 Task: Add Denco Sow Good Neat Clip Toenail Clipper to the cart.
Action: Mouse moved to (324, 148)
Screenshot: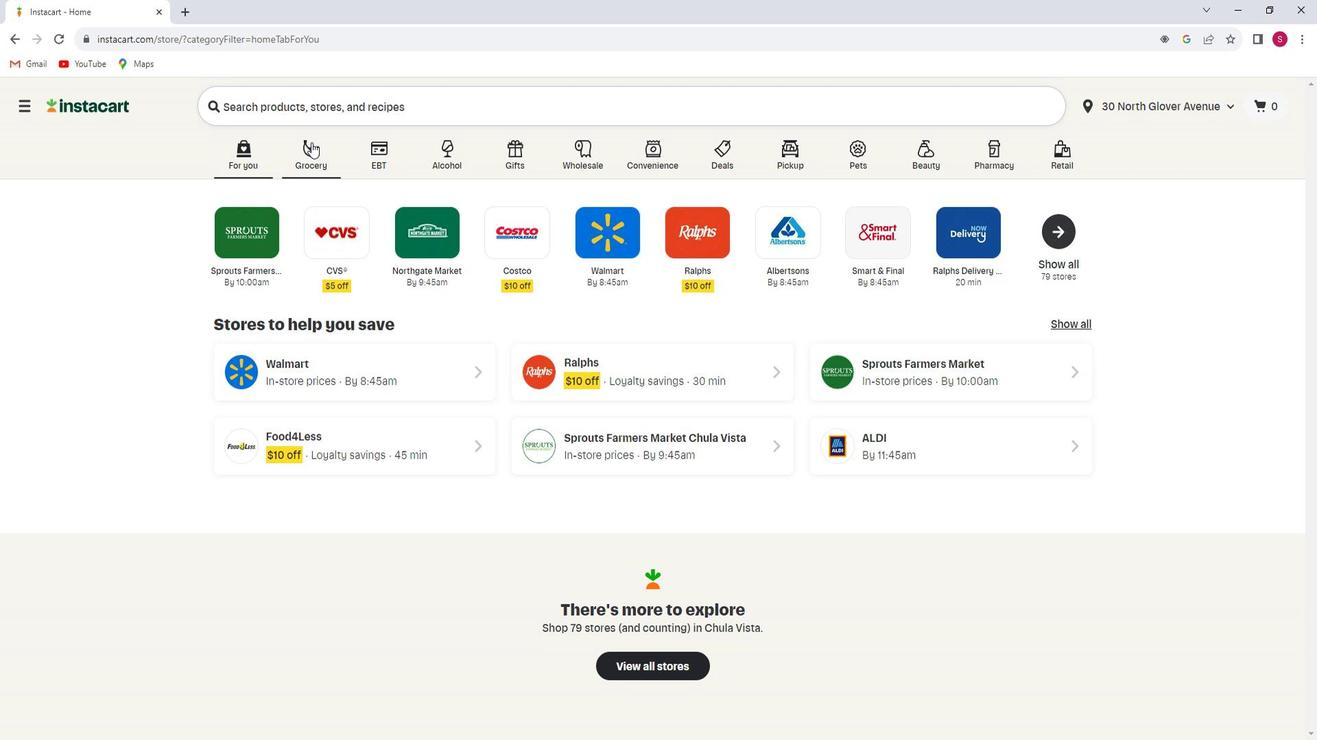 
Action: Mouse pressed left at (324, 148)
Screenshot: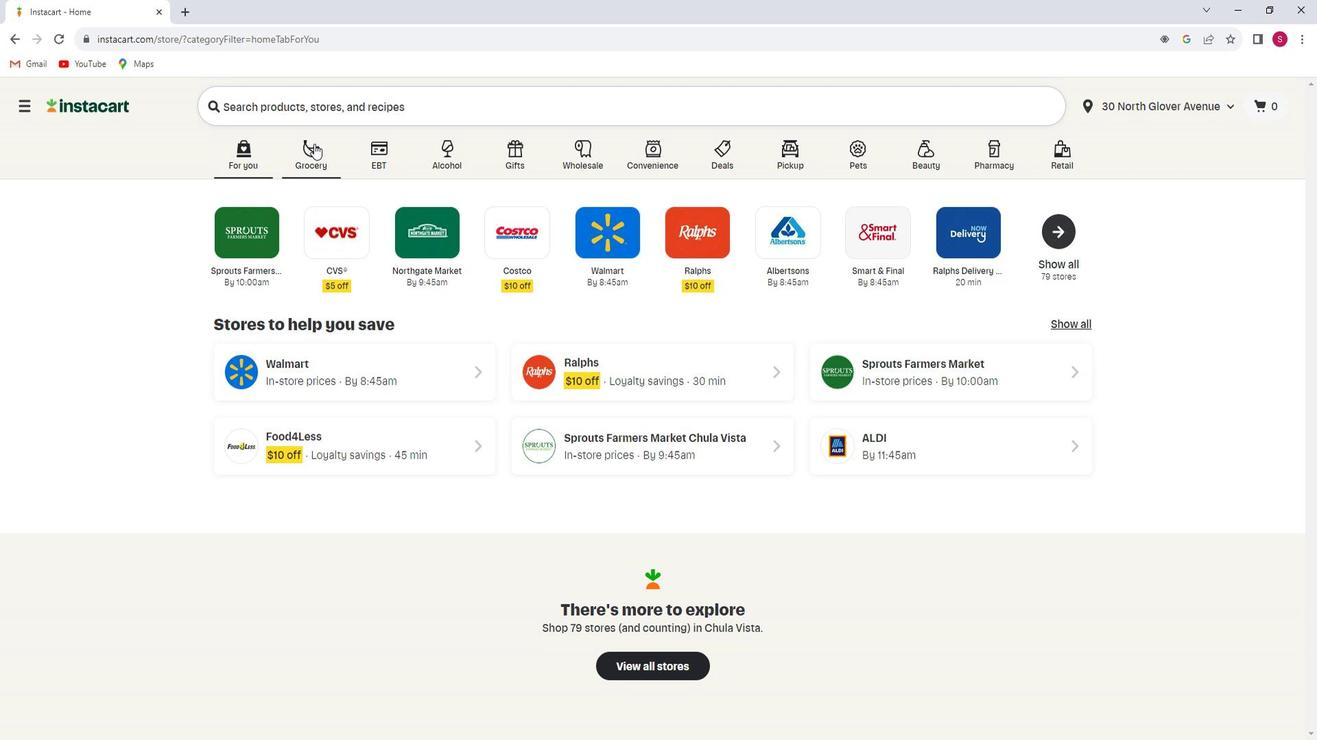 
Action: Mouse moved to (338, 421)
Screenshot: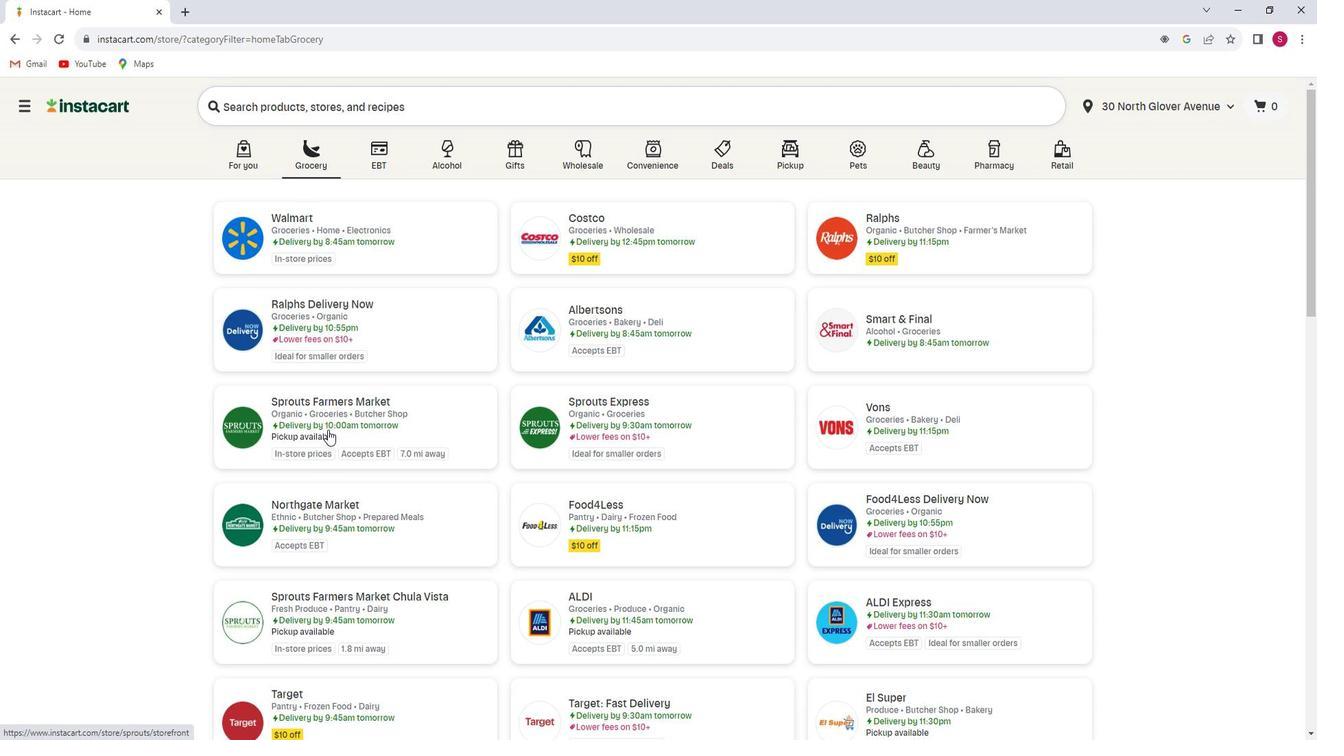 
Action: Mouse pressed left at (338, 421)
Screenshot: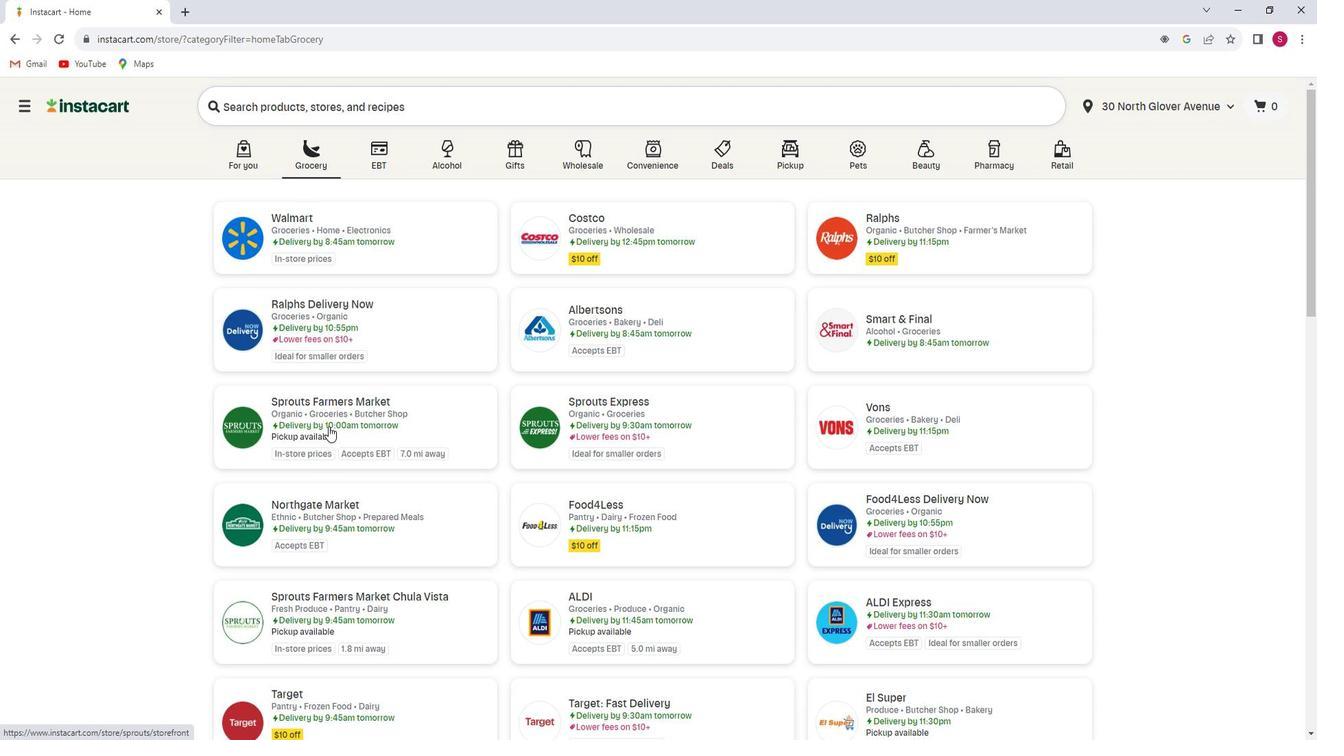
Action: Mouse moved to (102, 445)
Screenshot: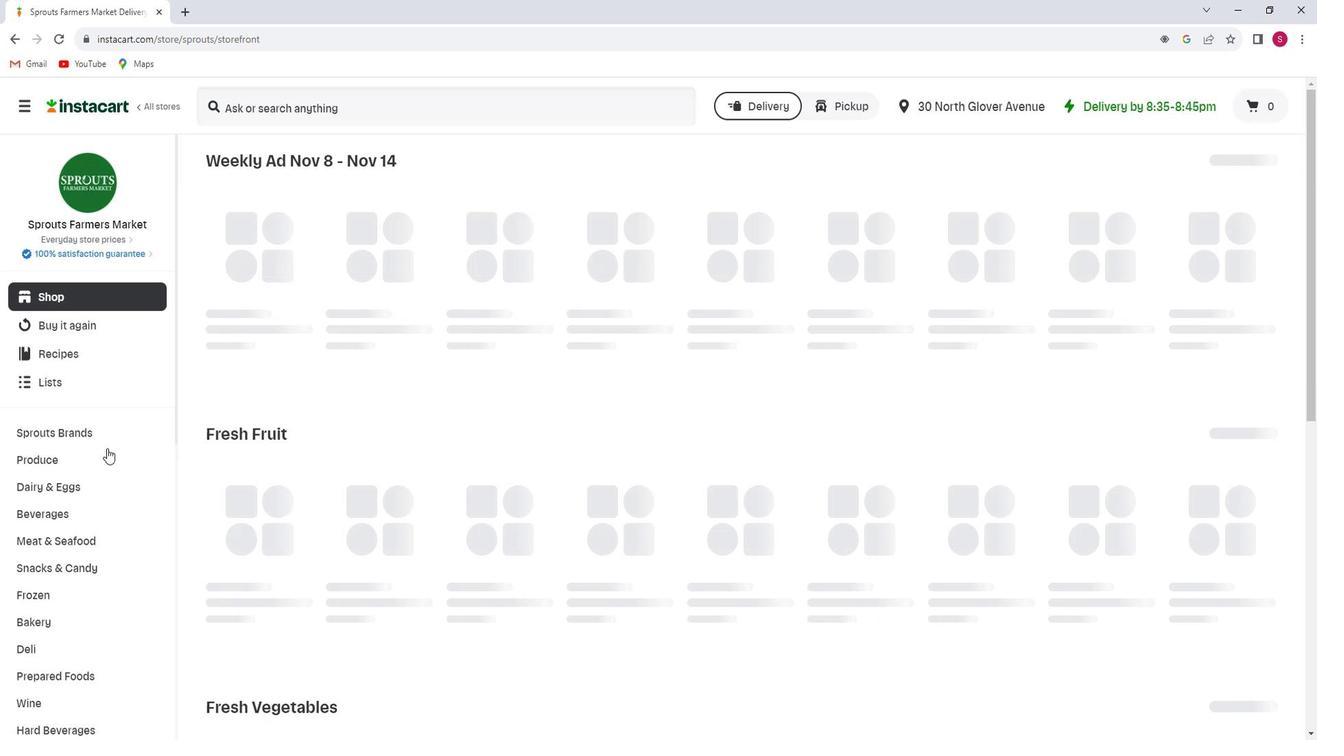 
Action: Mouse scrolled (102, 445) with delta (0, 0)
Screenshot: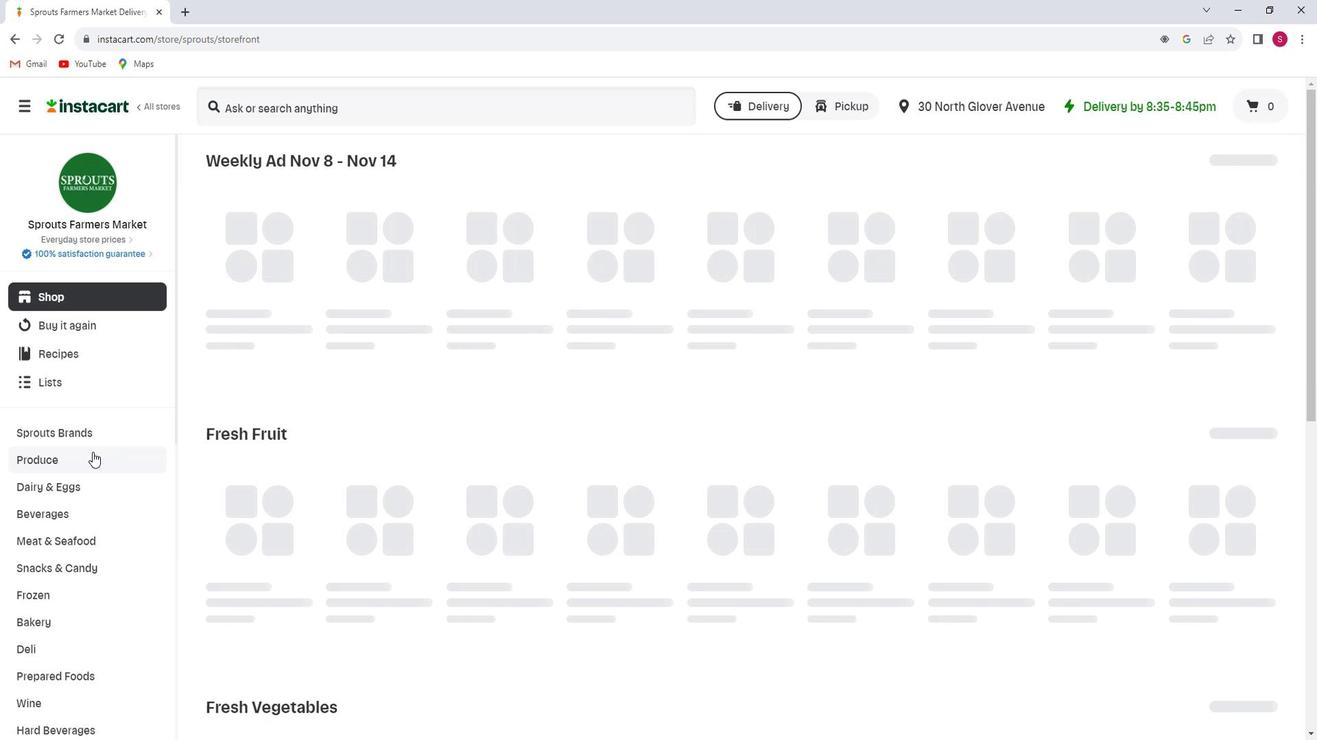
Action: Mouse scrolled (102, 445) with delta (0, 0)
Screenshot: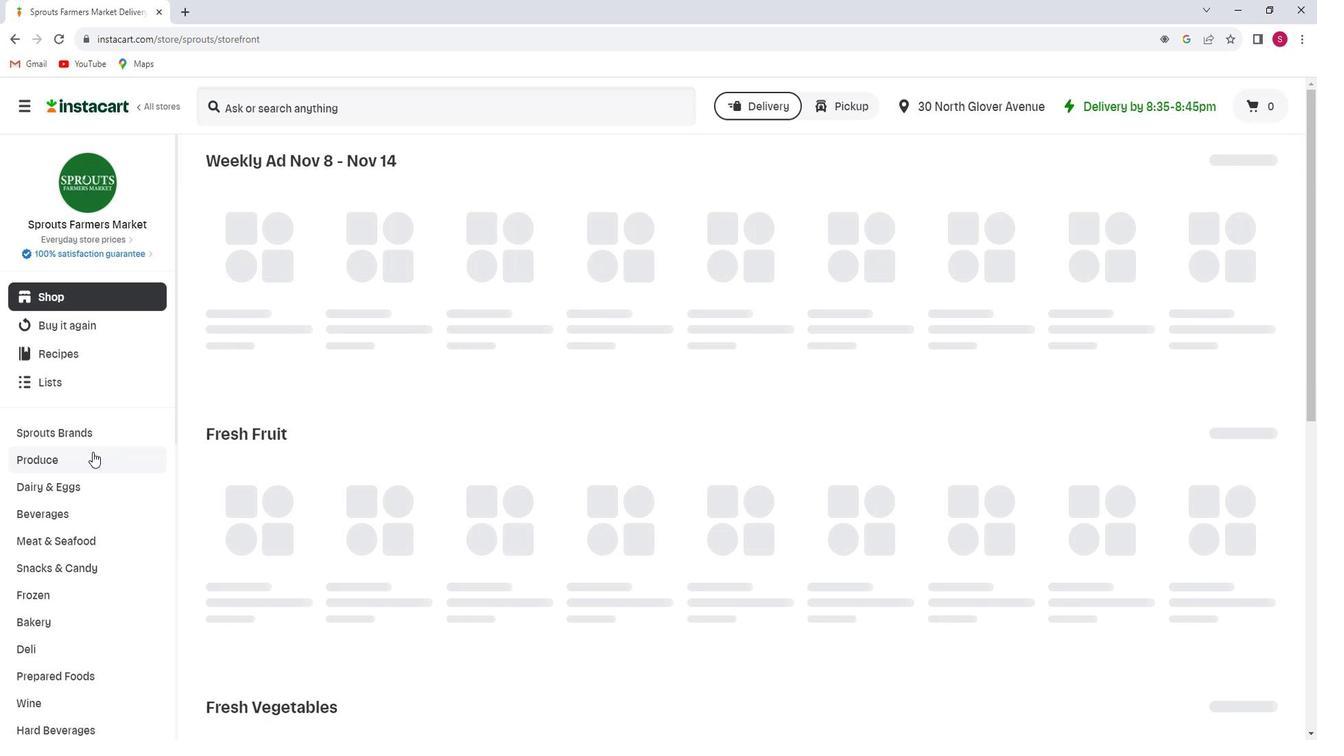 
Action: Mouse moved to (102, 445)
Screenshot: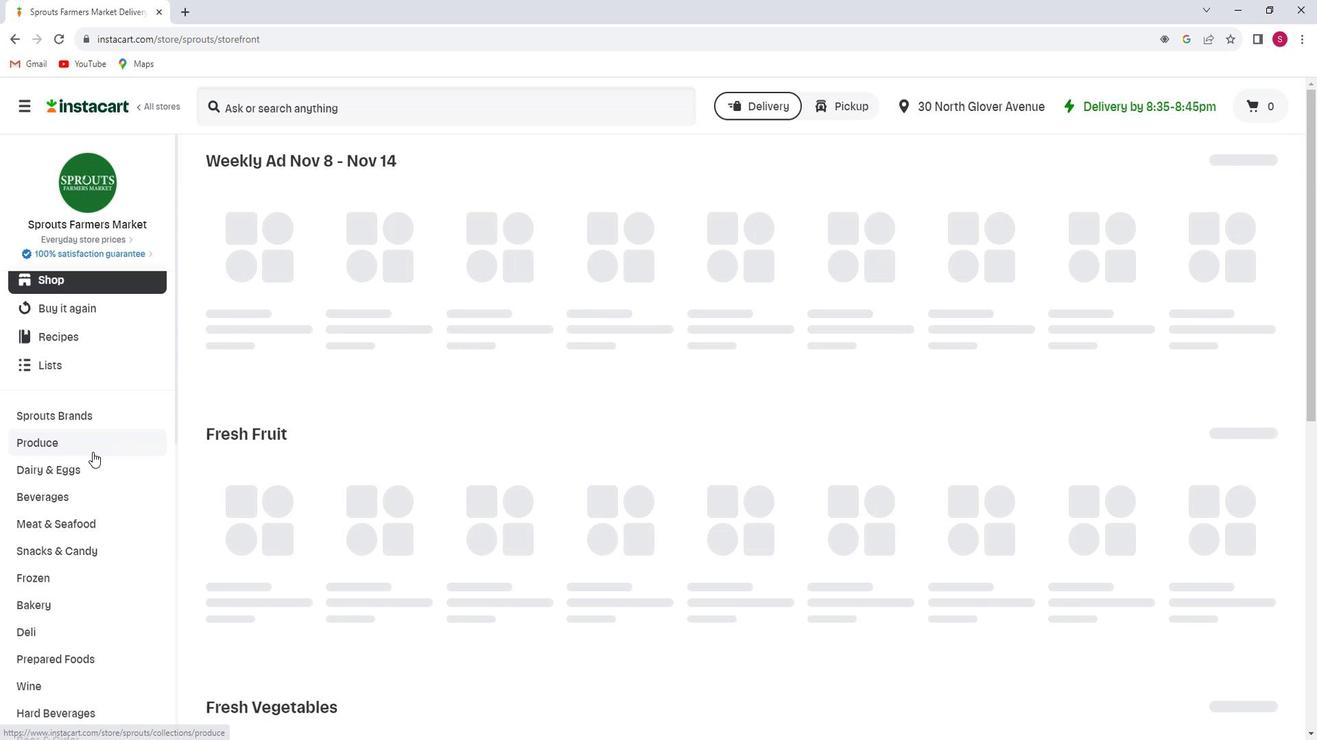 
Action: Mouse scrolled (102, 445) with delta (0, 0)
Screenshot: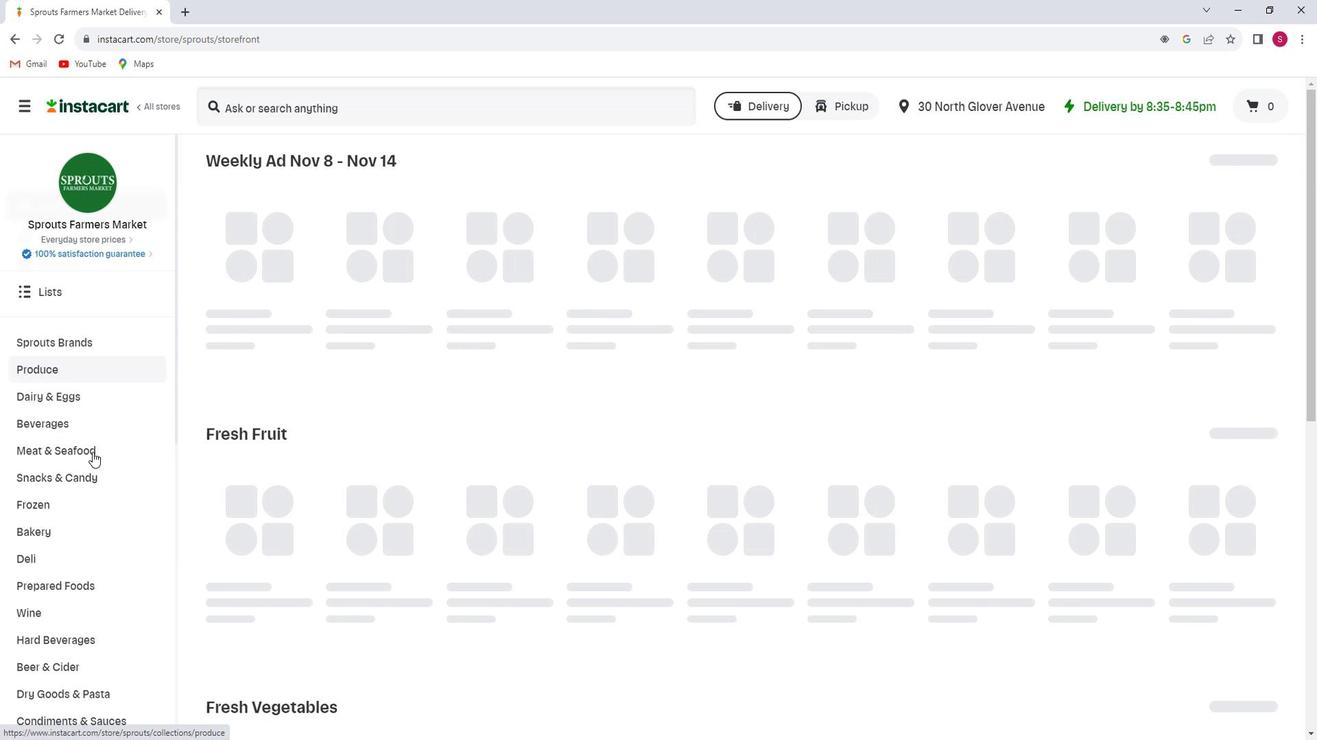 
Action: Mouse scrolled (102, 445) with delta (0, 0)
Screenshot: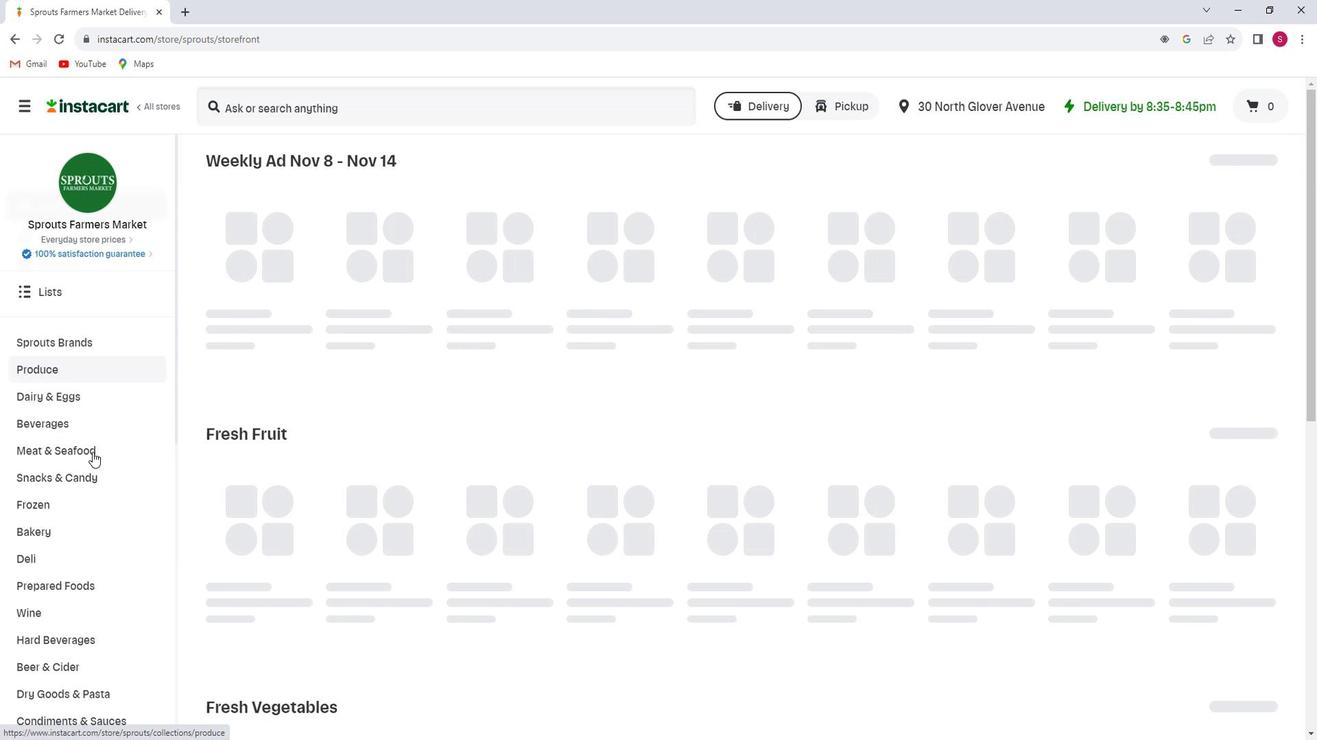 
Action: Mouse scrolled (102, 445) with delta (0, 0)
Screenshot: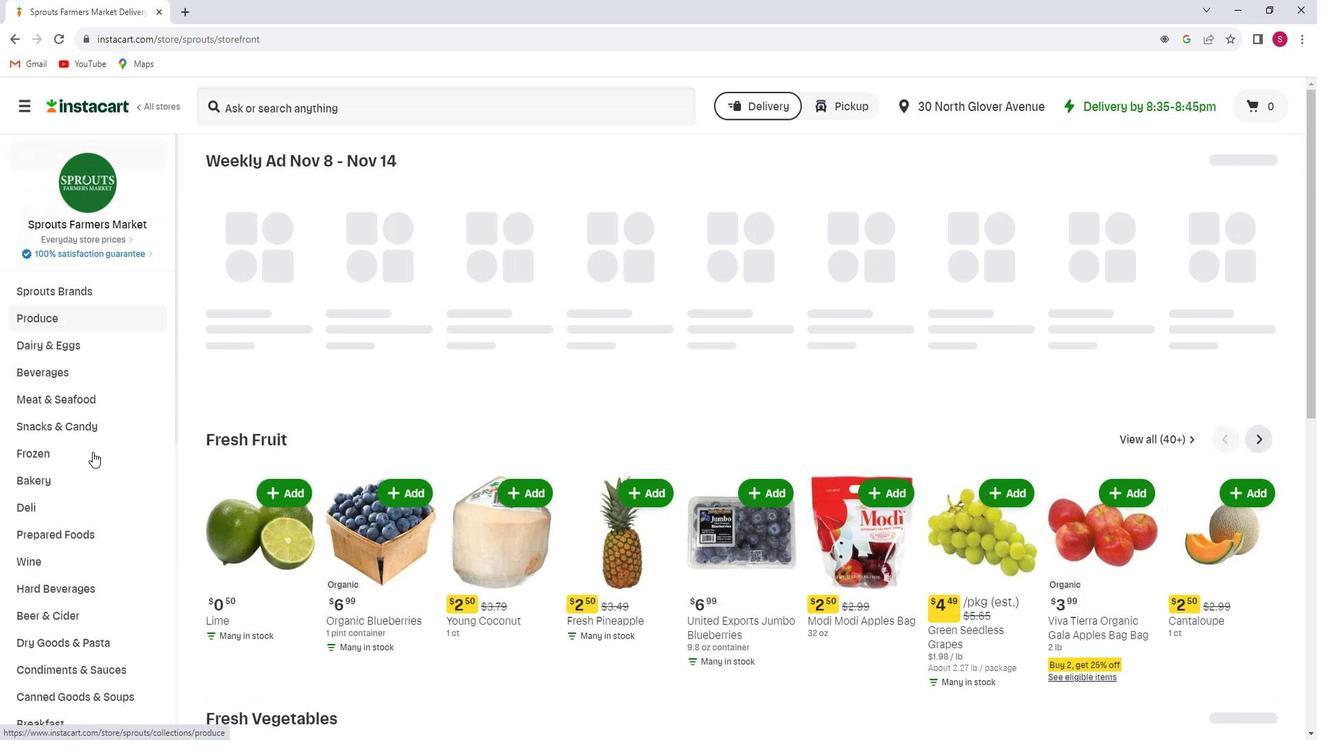 
Action: Mouse moved to (102, 445)
Screenshot: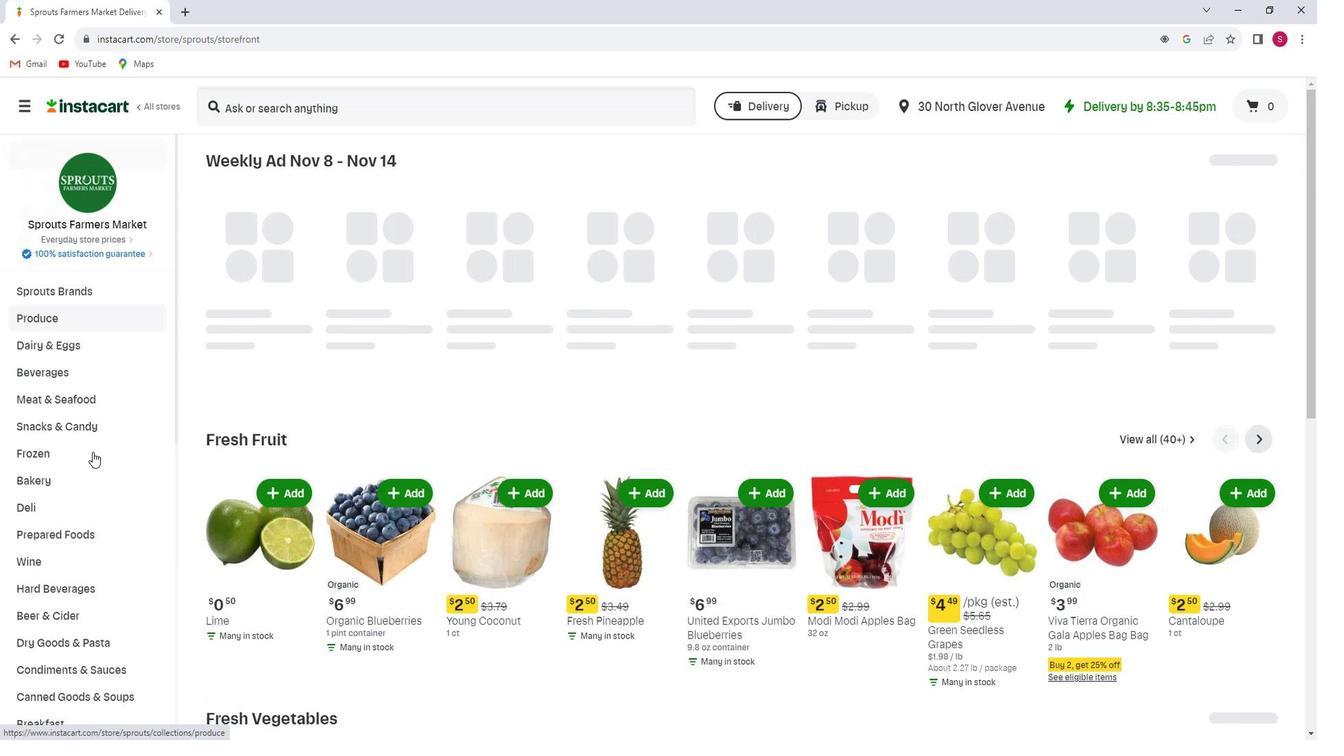 
Action: Mouse scrolled (102, 445) with delta (0, 0)
Screenshot: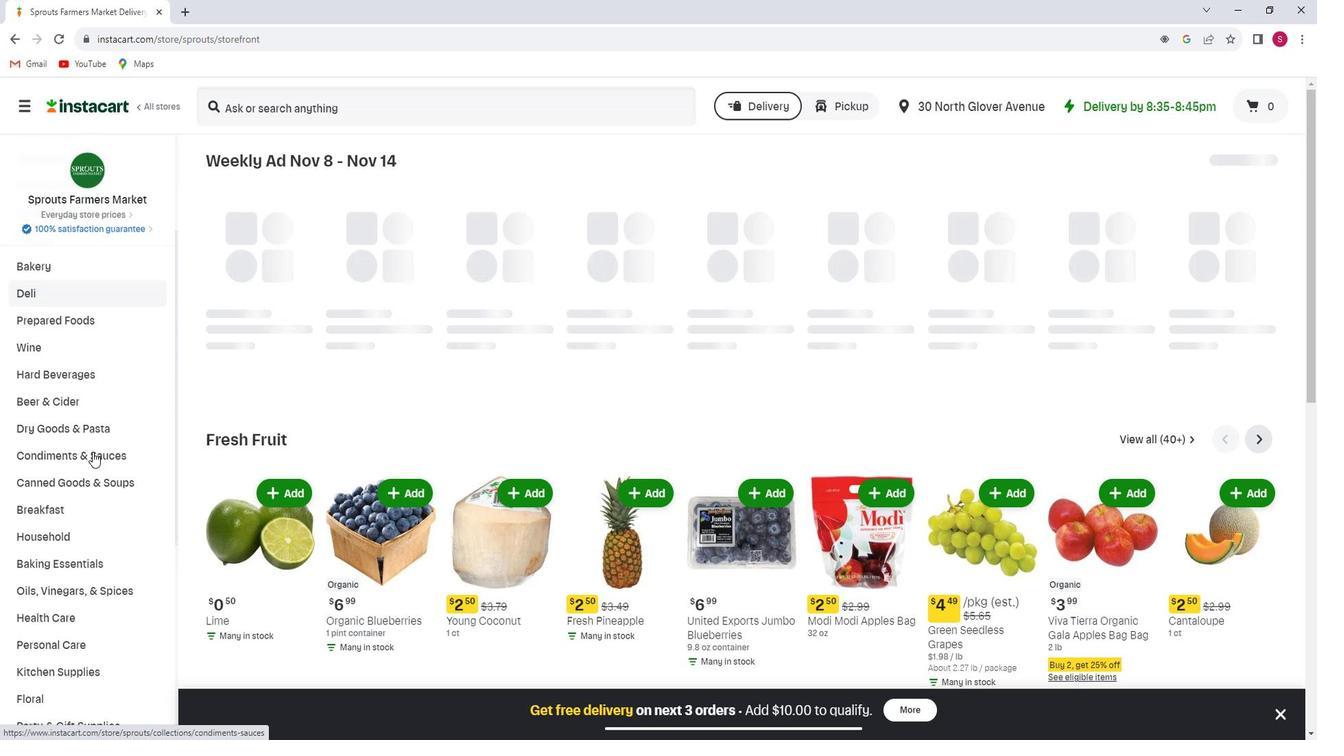 
Action: Mouse moved to (102, 446)
Screenshot: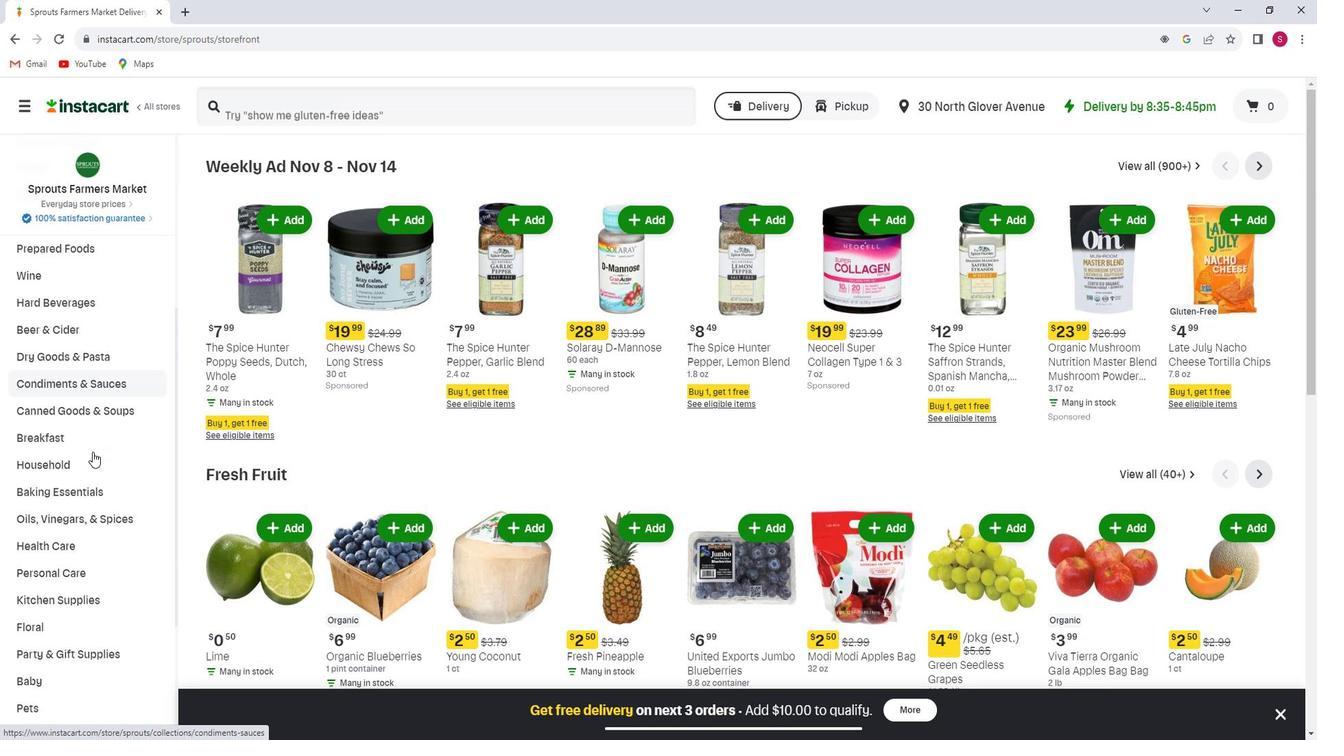 
Action: Mouse scrolled (102, 445) with delta (0, 0)
Screenshot: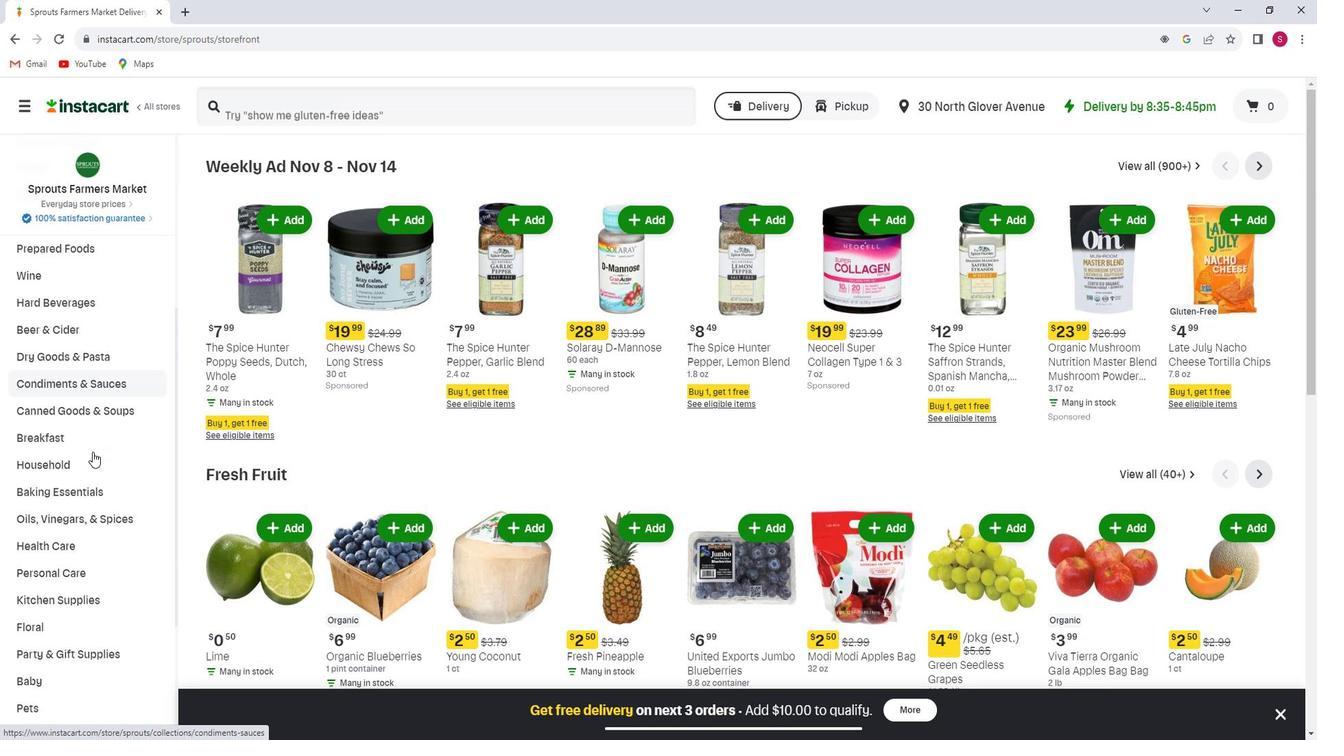 
Action: Mouse moved to (91, 491)
Screenshot: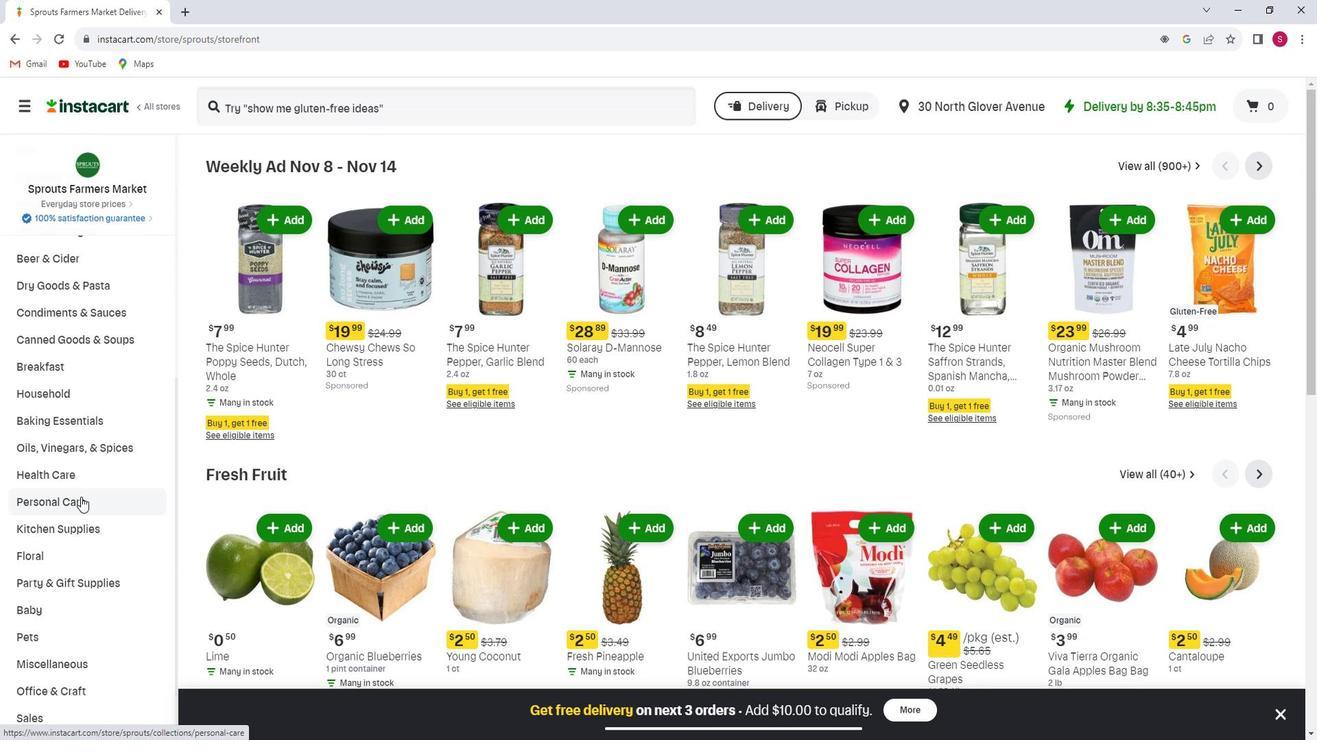 
Action: Mouse pressed left at (91, 491)
Screenshot: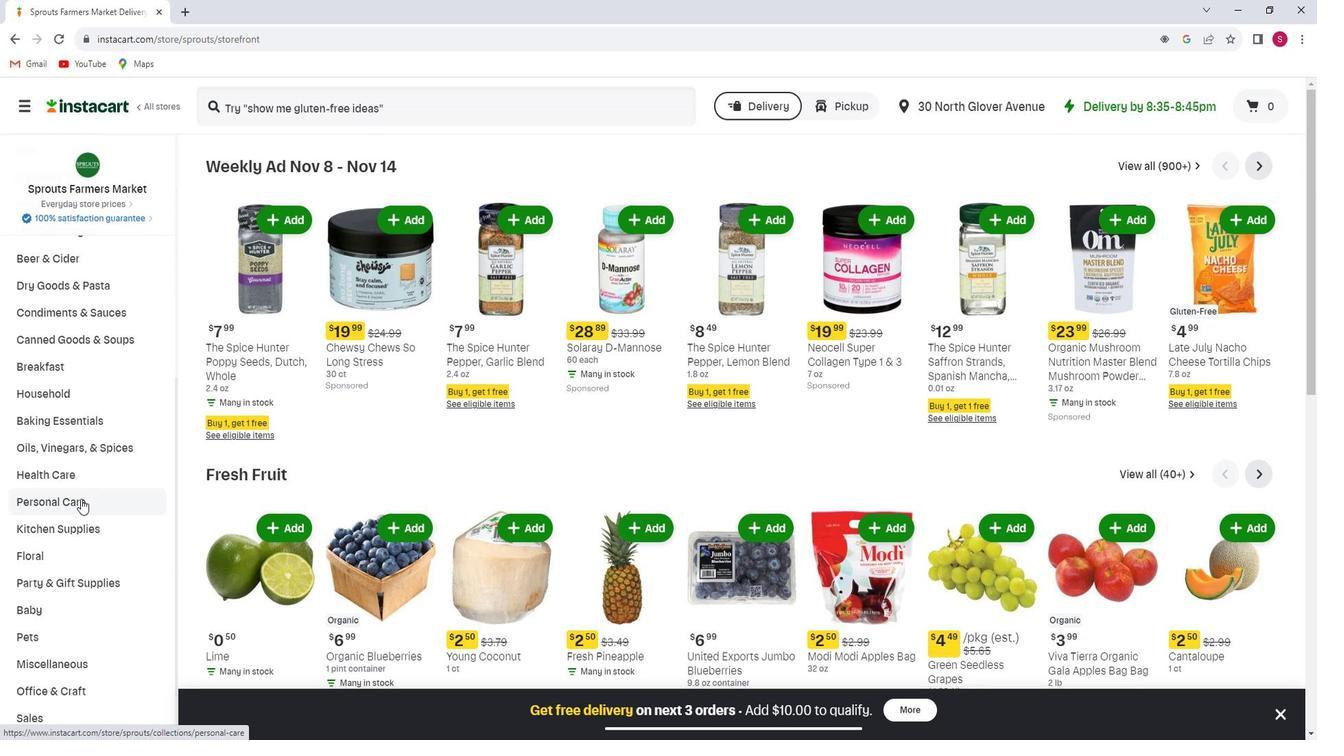 
Action: Mouse moved to (1199, 196)
Screenshot: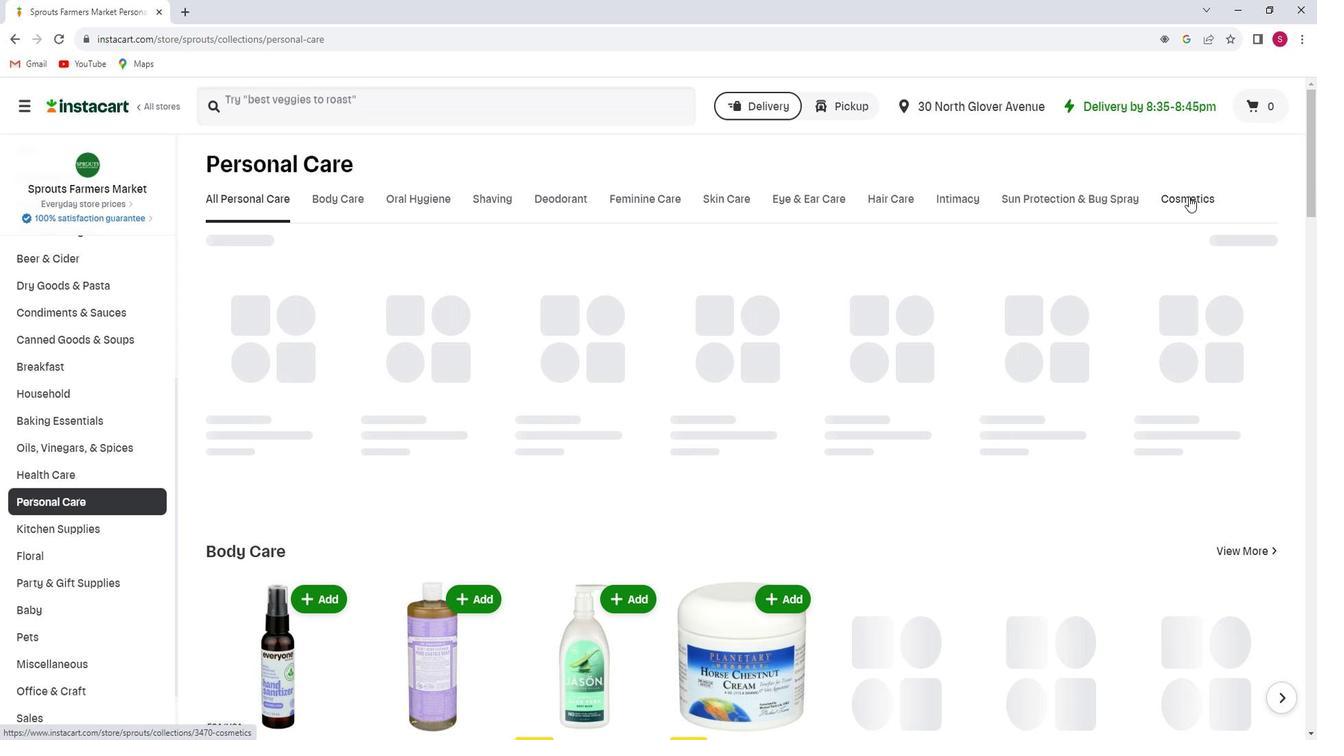 
Action: Mouse pressed left at (1199, 196)
Screenshot: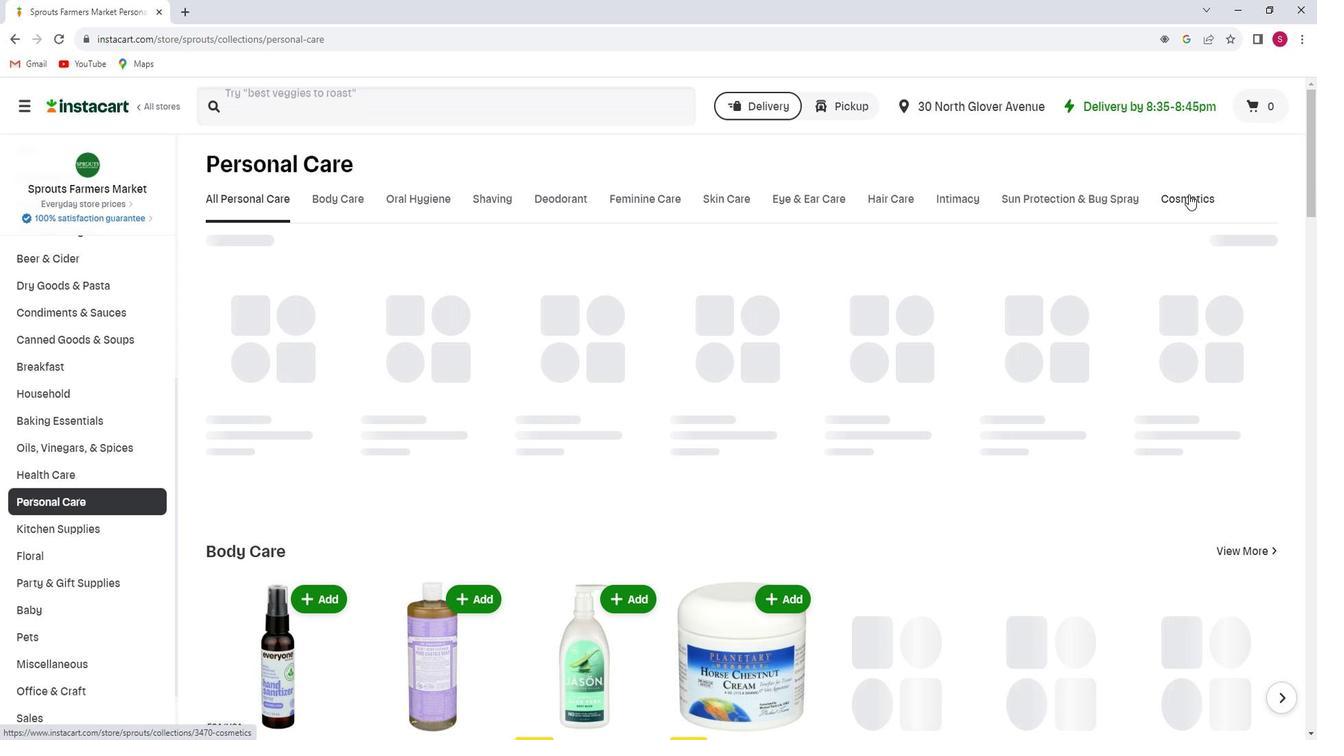 
Action: Mouse moved to (421, 253)
Screenshot: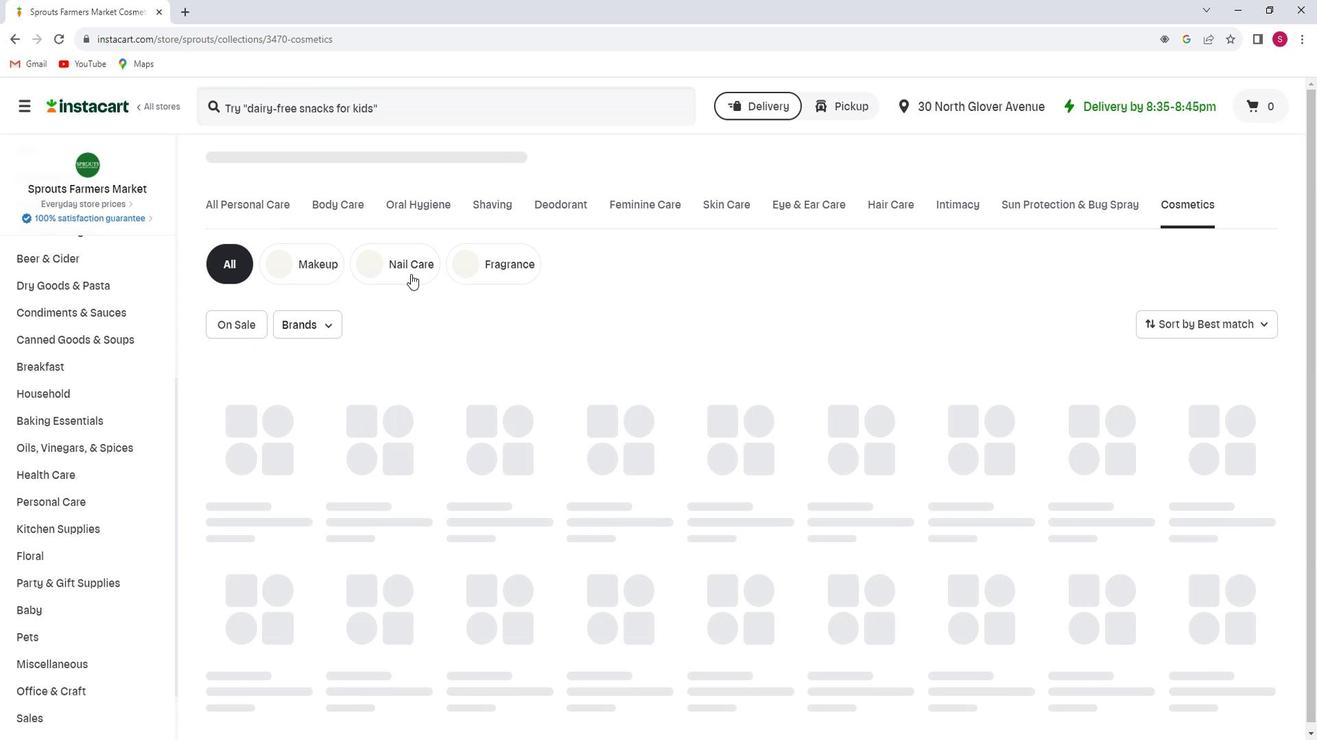 
Action: Mouse pressed left at (421, 253)
Screenshot: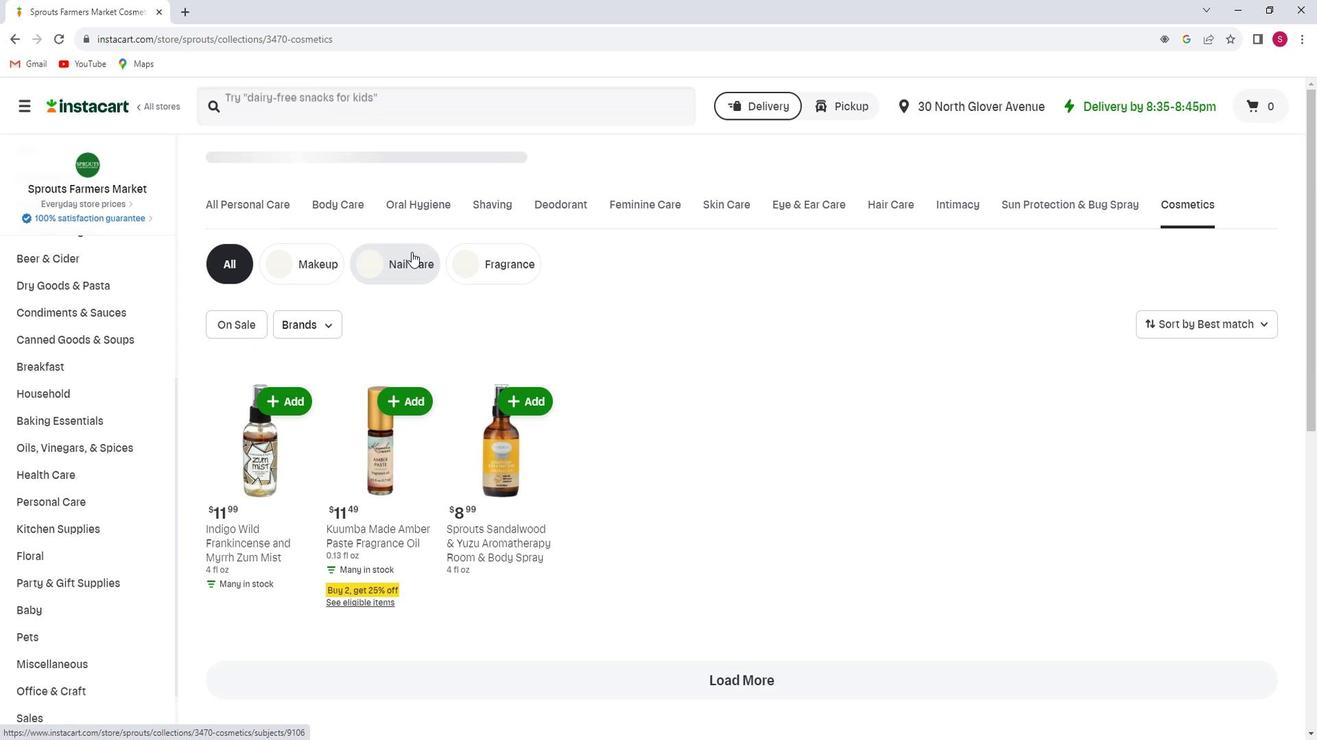 
Action: Mouse moved to (356, 104)
Screenshot: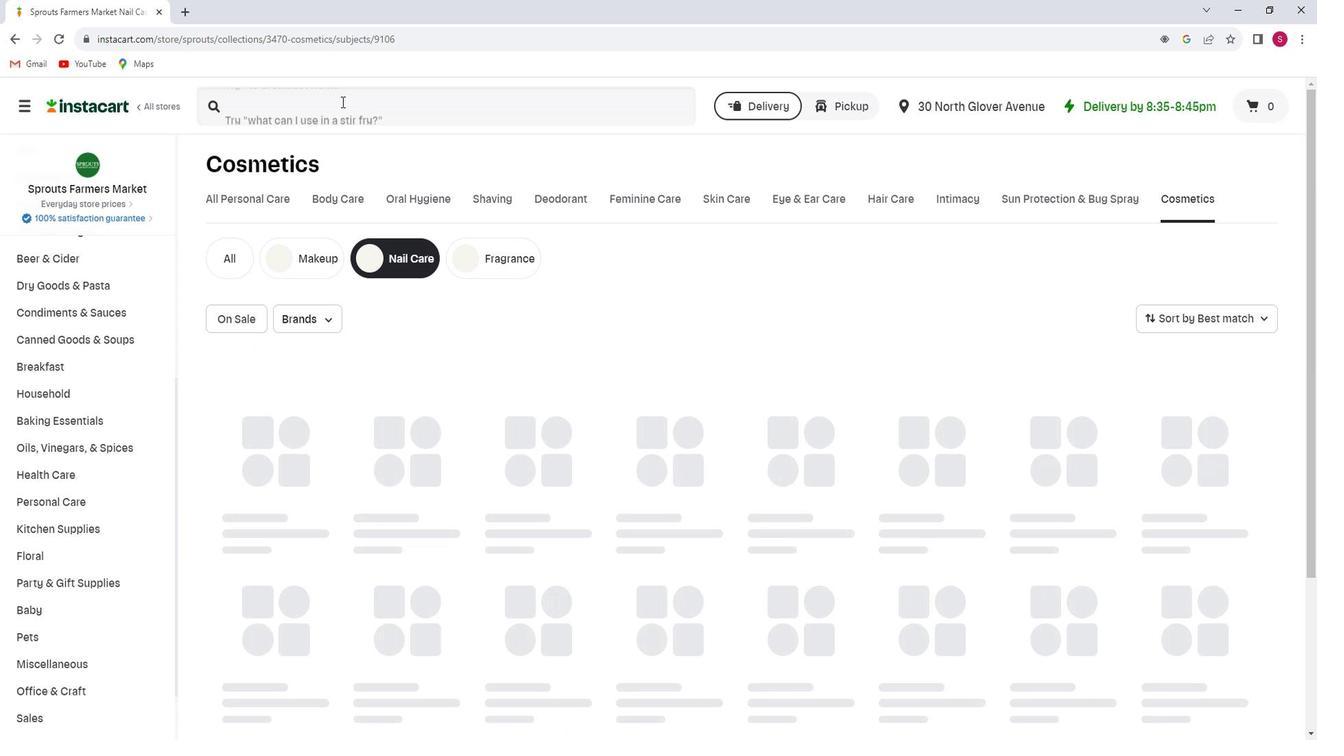 
Action: Mouse pressed left at (356, 104)
Screenshot: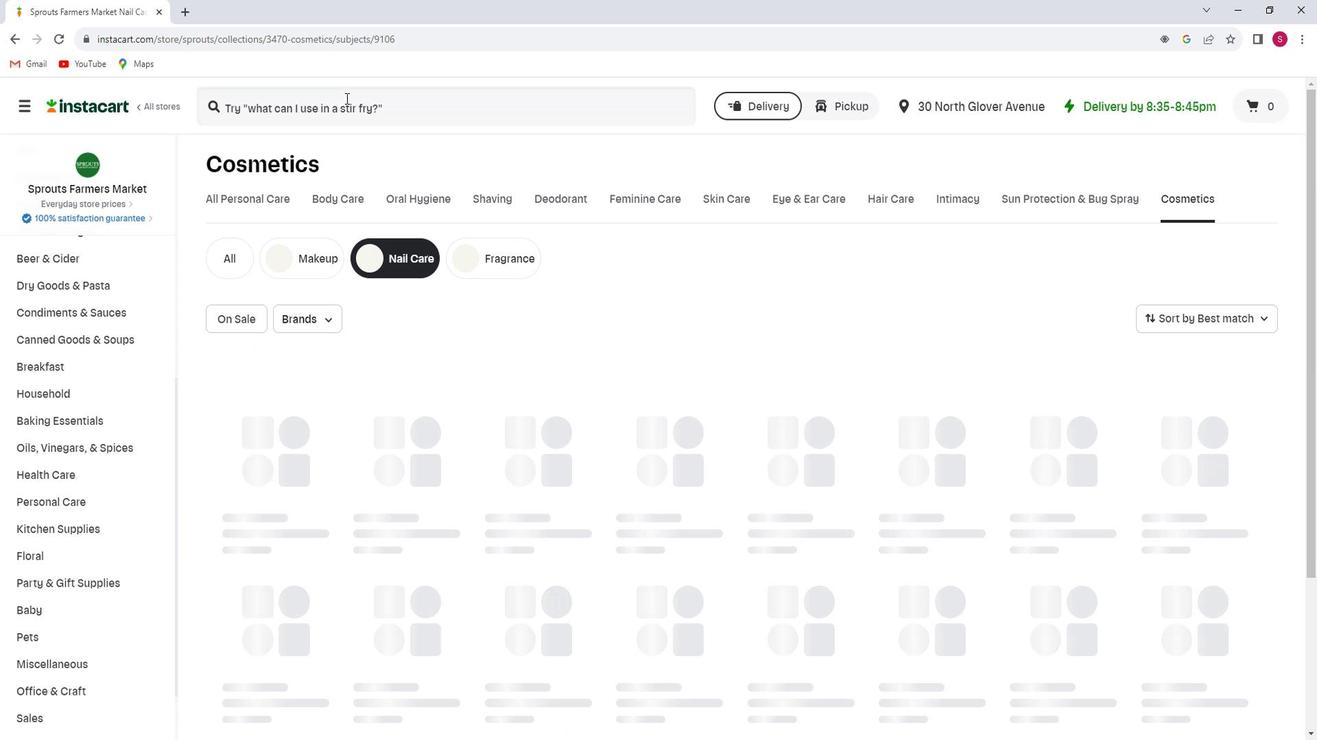
Action: Mouse moved to (309, 47)
Screenshot: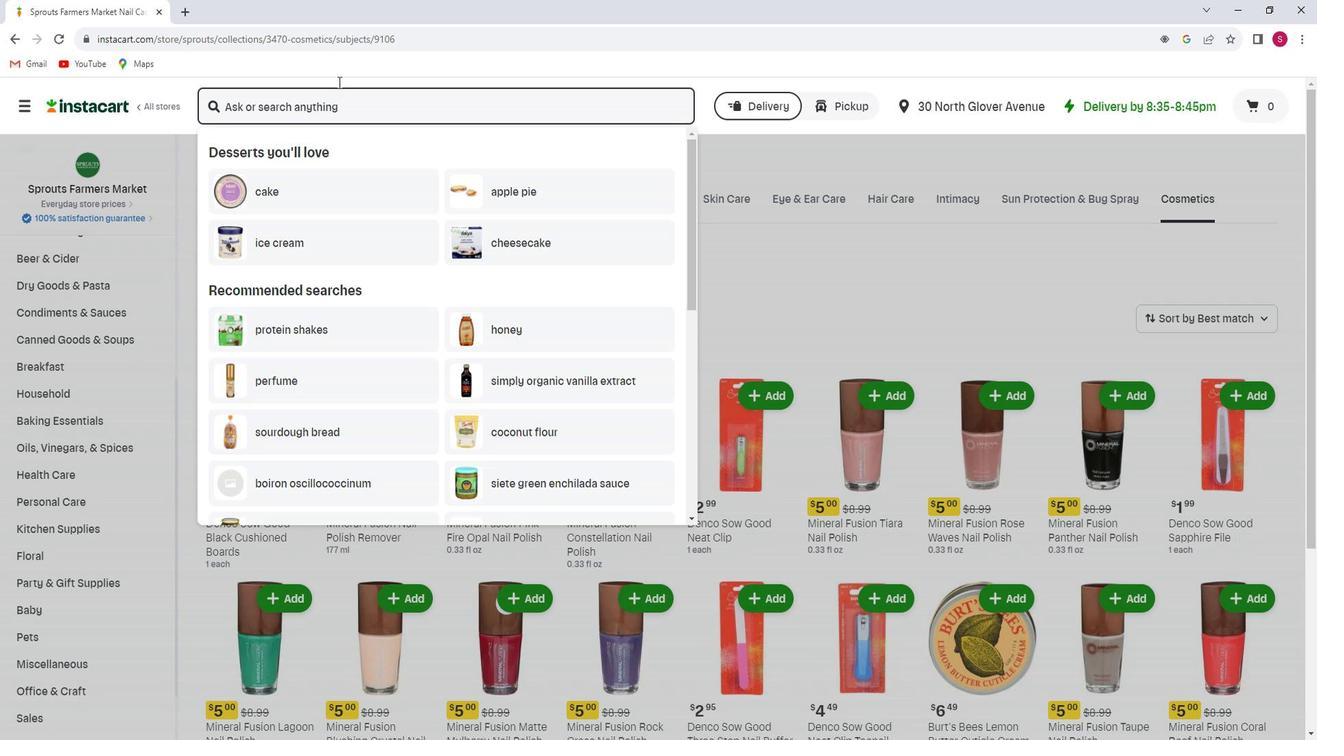 
Action: Key pressed <Key.shift><Key.shift><Key.shift>Denco<Key.space><Key.shift>Sow<Key.space><Key.shift_r><Key.shift_r><Key.shift_r><Key.shift_r><Key.shift_r><Key.shift_r><Key.shift_r><Key.shift_r><Key.shift_r><Key.shift_r><Key.shift_r><Key.shift_r><Key.shift_r><Key.shift_r><Key.shift_r><Key.shift_r>Good<Key.space><Key.shift_r>Neat<Key.space><Key.shift>Clip<Key.space><Key.shift><Key.shift><Key.shift><Key.shift><Key.shift><Key.shift><Key.shift>Ton<Key.backspace>enail<Key.space><Key.shift>Clipper<Key.enter>
Screenshot: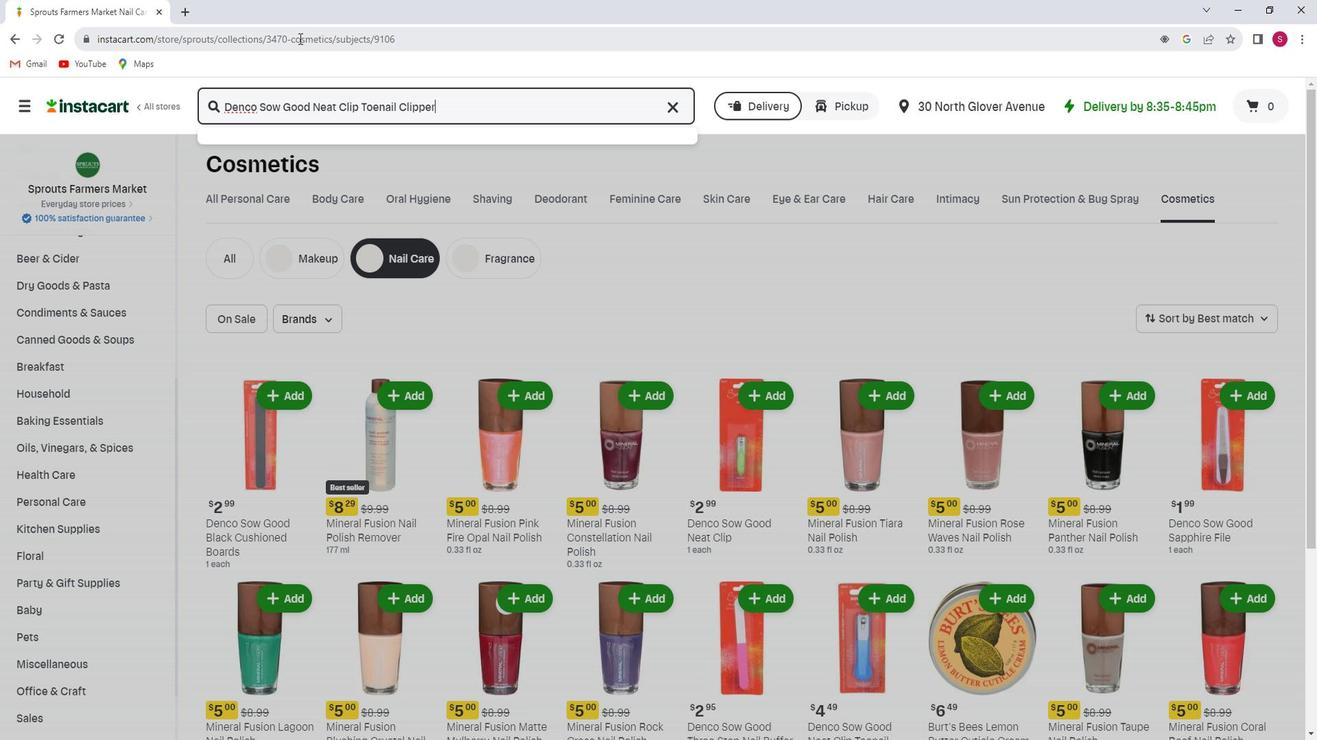 
Action: Mouse moved to (387, 225)
Screenshot: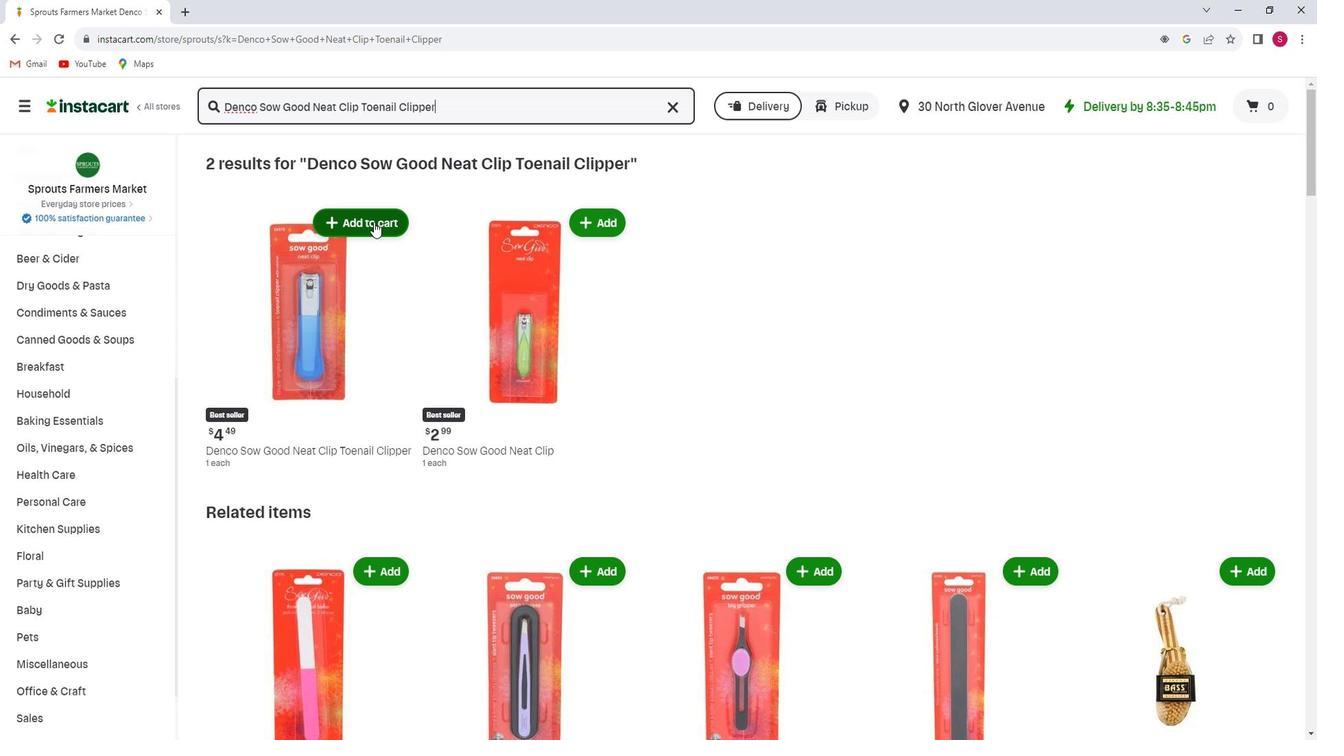 
Action: Mouse pressed left at (387, 225)
Screenshot: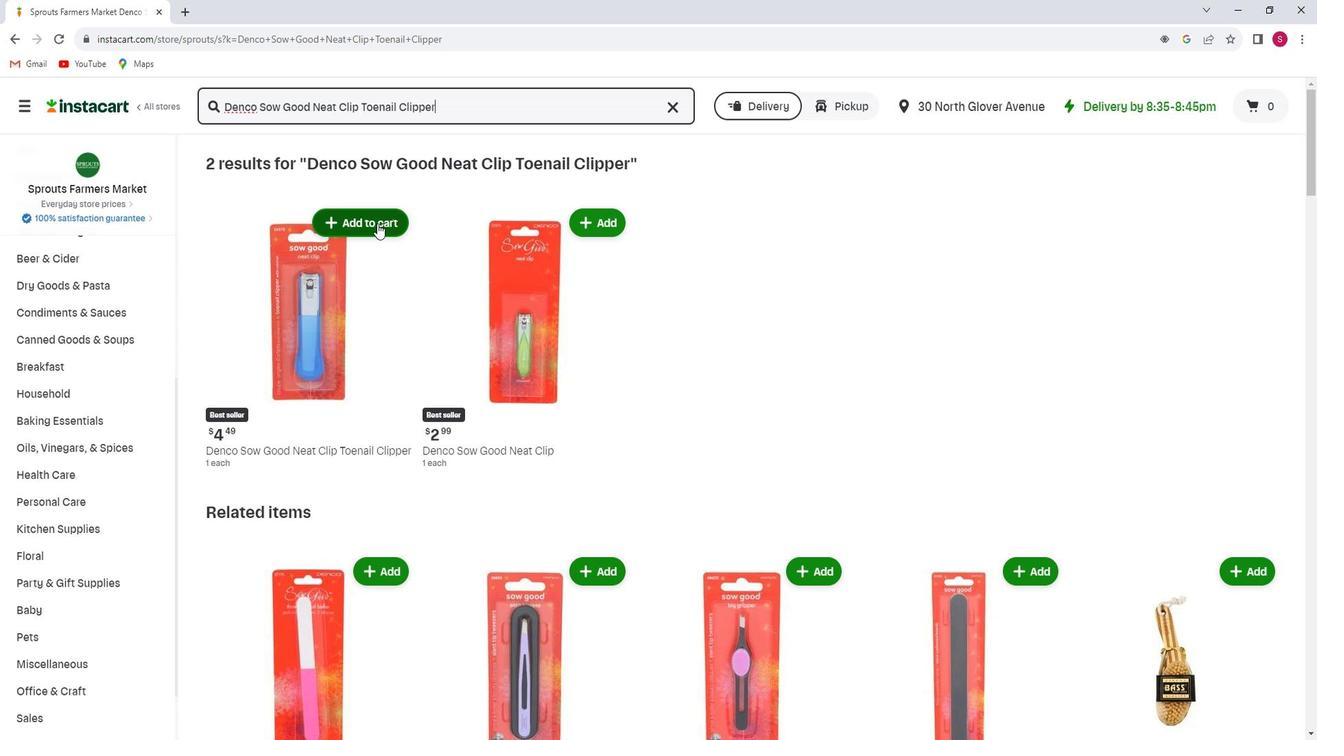 
Action: Mouse moved to (417, 299)
Screenshot: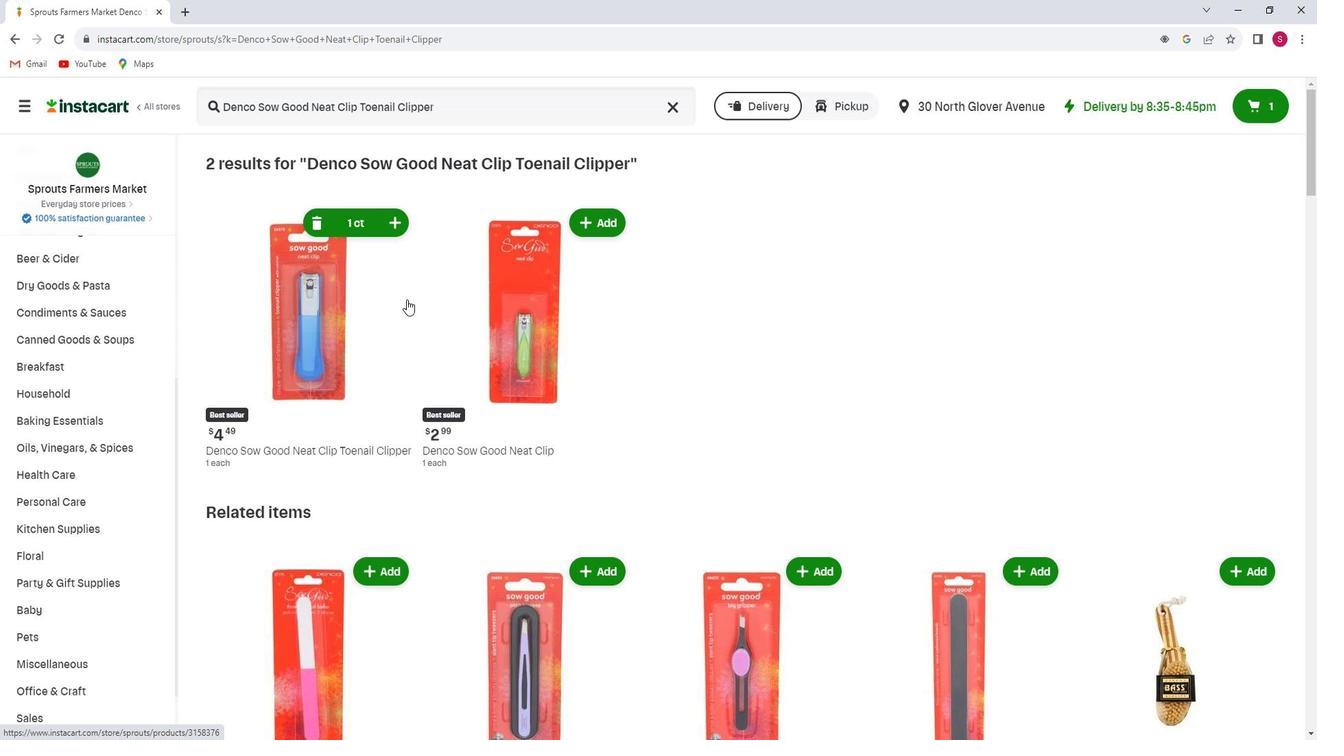 
